 Task: Create in the project WhiteCap and in the Backlog issue 'Implement a new cloud-based risk management system for a company with advanced risk assessment and mitigation features' a child issue 'Integration with supply chain management software', and assign it to team member softage.1@softage.net.
Action: Mouse moved to (707, 259)
Screenshot: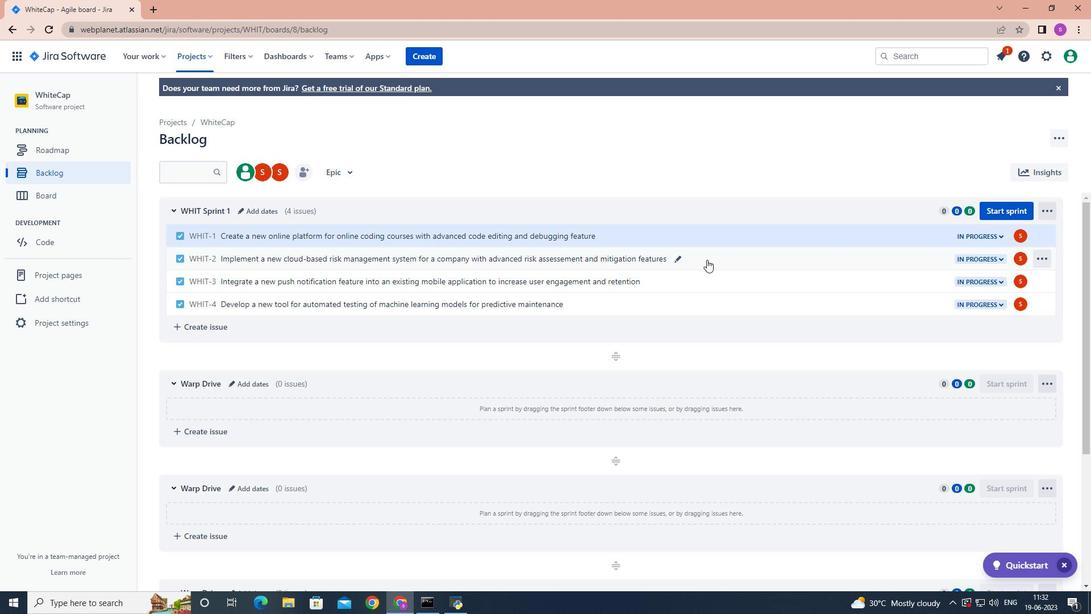 
Action: Mouse pressed left at (707, 259)
Screenshot: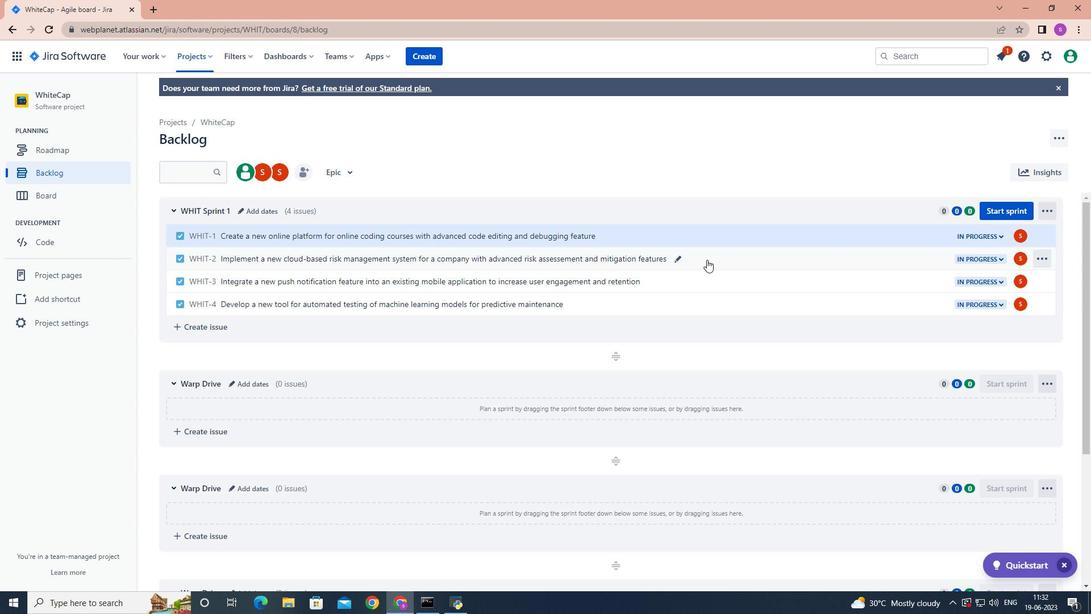 
Action: Mouse moved to (893, 320)
Screenshot: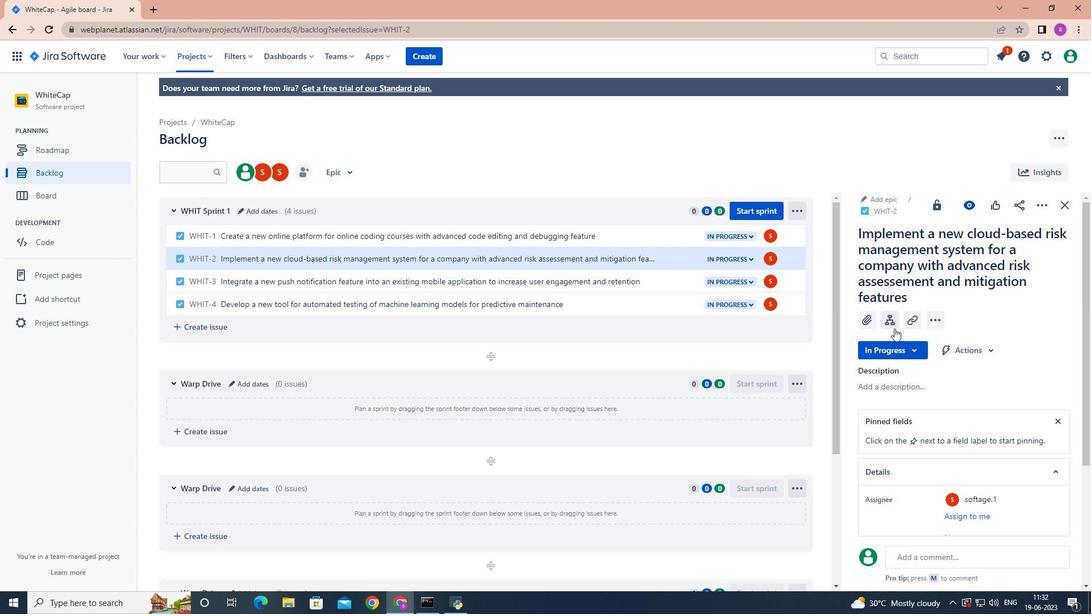 
Action: Mouse pressed left at (893, 320)
Screenshot: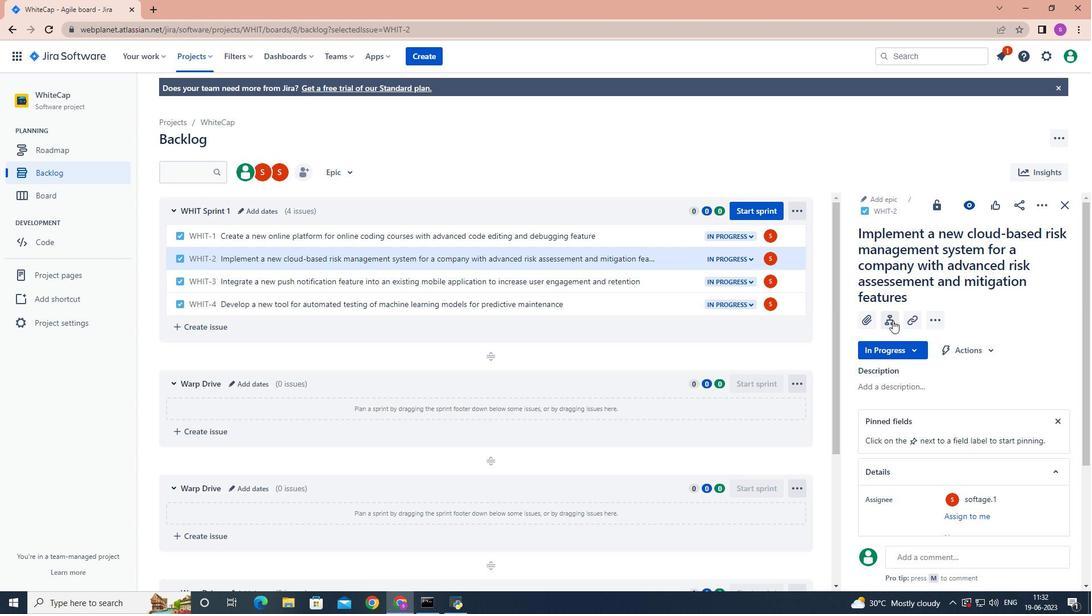 
Action: Mouse moved to (889, 320)
Screenshot: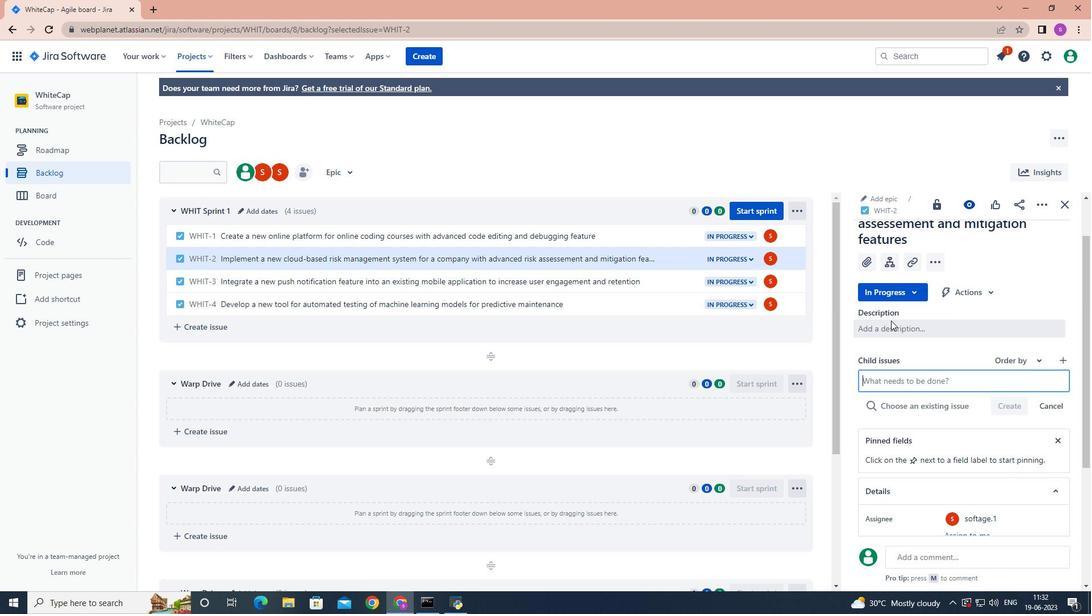 
Action: Key pressed <Key.shift>Integration<Key.space>with<Key.space>supply<Key.space>chain<Key.space>management<Key.space><Key.backspace><Key.space>software<Key.enter>
Screenshot: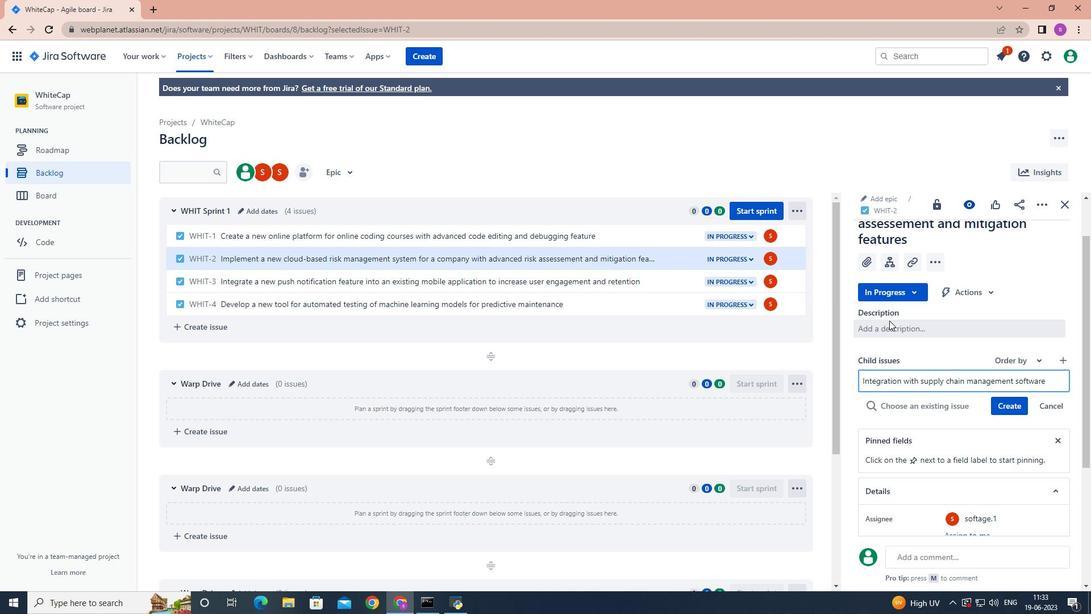 
Action: Mouse moved to (1019, 385)
Screenshot: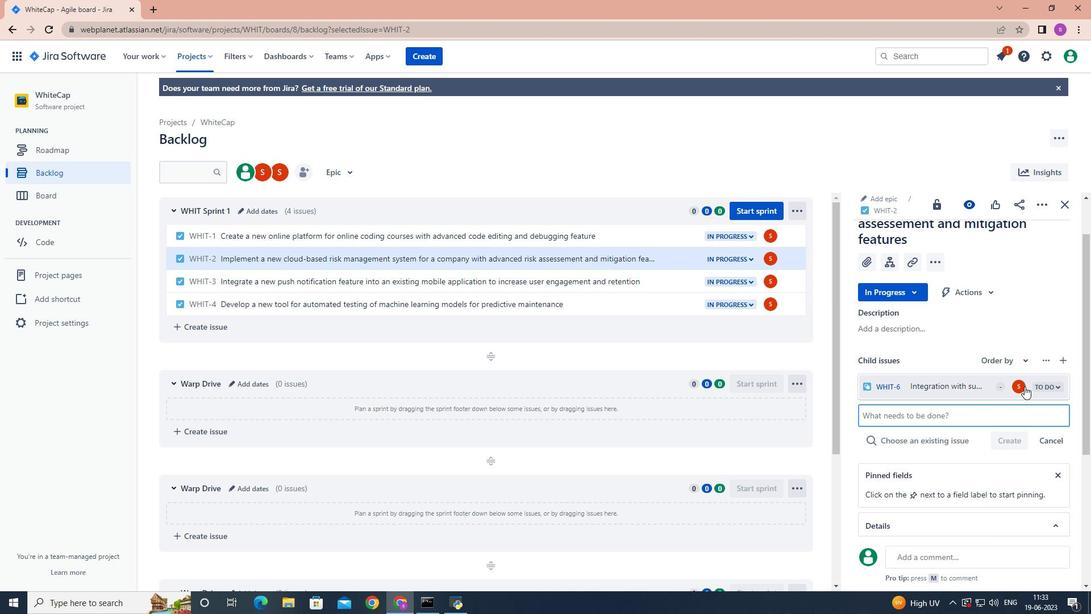 
Action: Mouse pressed left at (1019, 385)
Screenshot: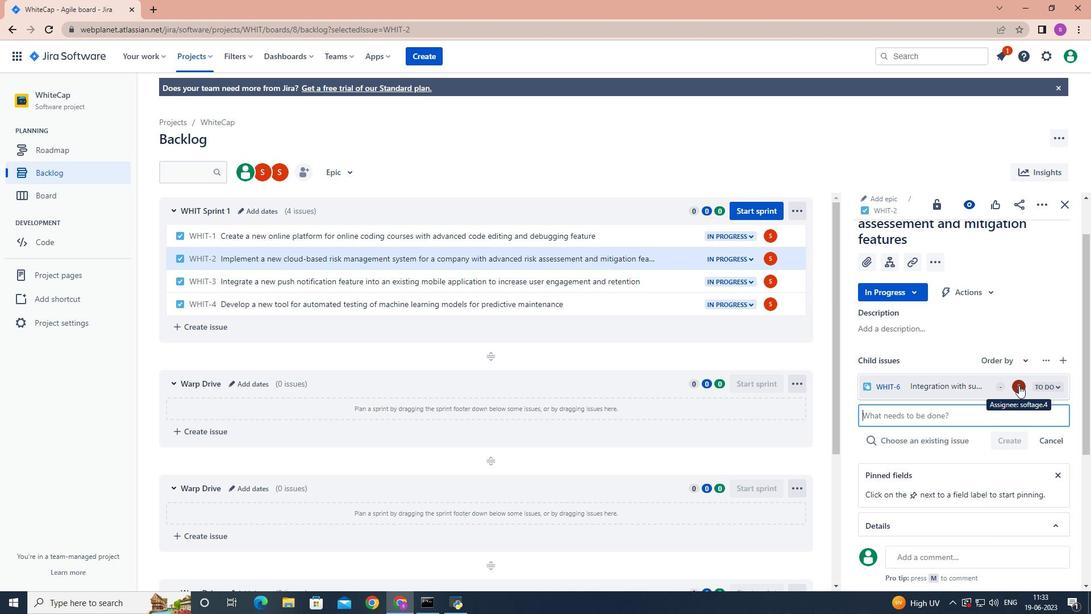 
Action: Mouse moved to (1015, 390)
Screenshot: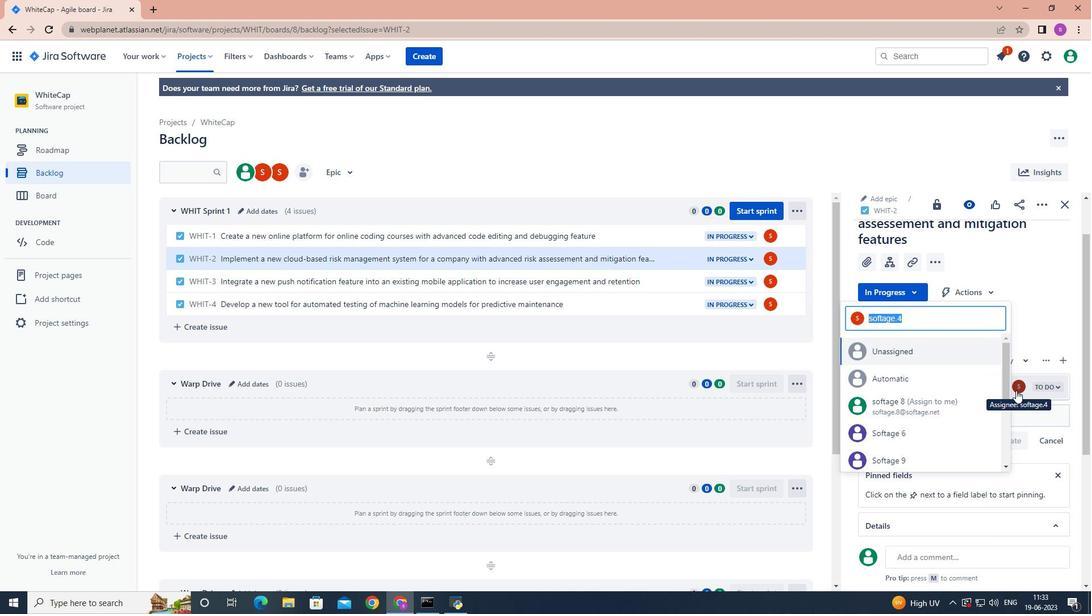 
Action: Key pressed softage.1
Screenshot: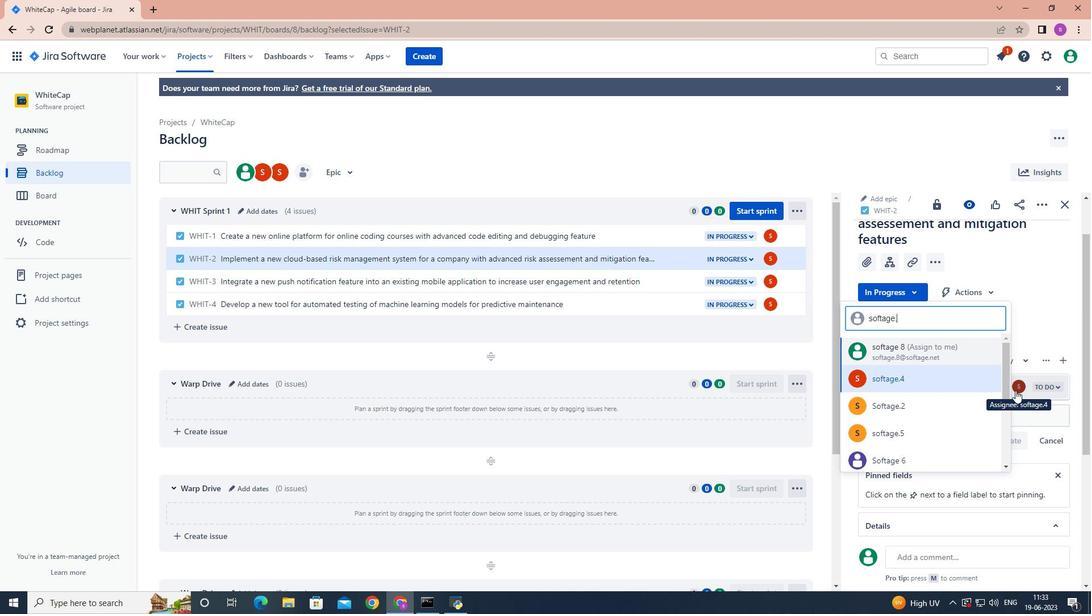 
Action: Mouse moved to (922, 376)
Screenshot: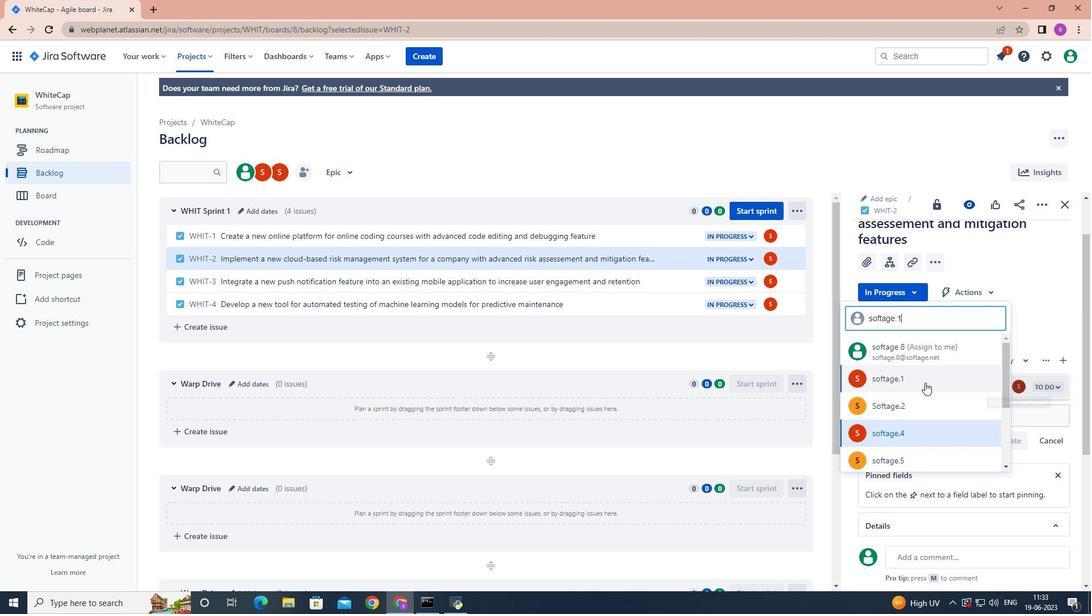 
Action: Mouse pressed left at (922, 376)
Screenshot: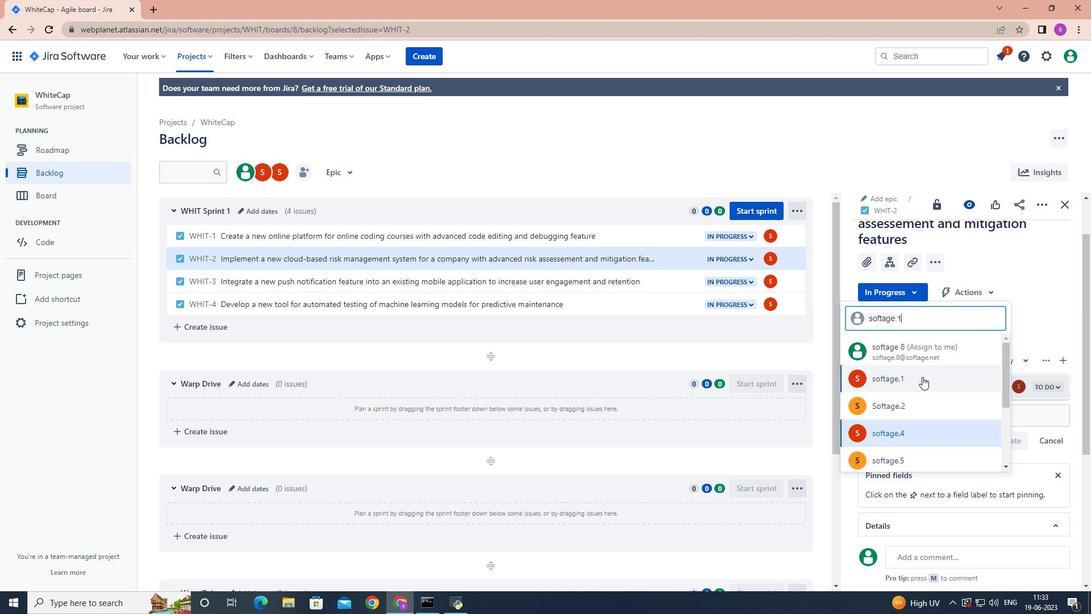 
Action: Mouse moved to (928, 376)
Screenshot: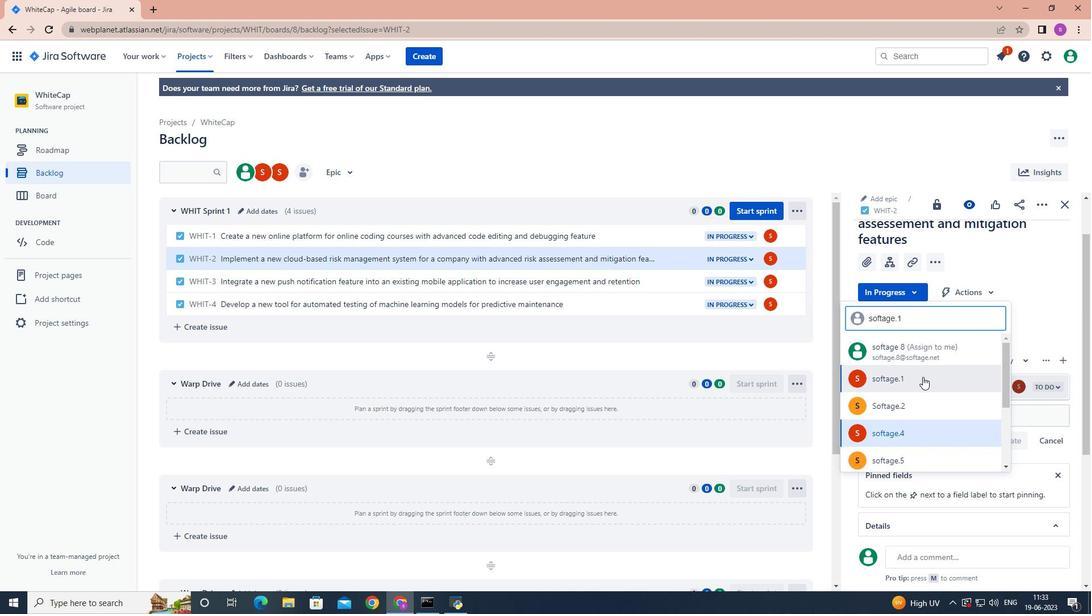 
